 Task: Check the average views per listing of 2 bedrooms in the last 3 years.
Action: Mouse moved to (1091, 243)
Screenshot: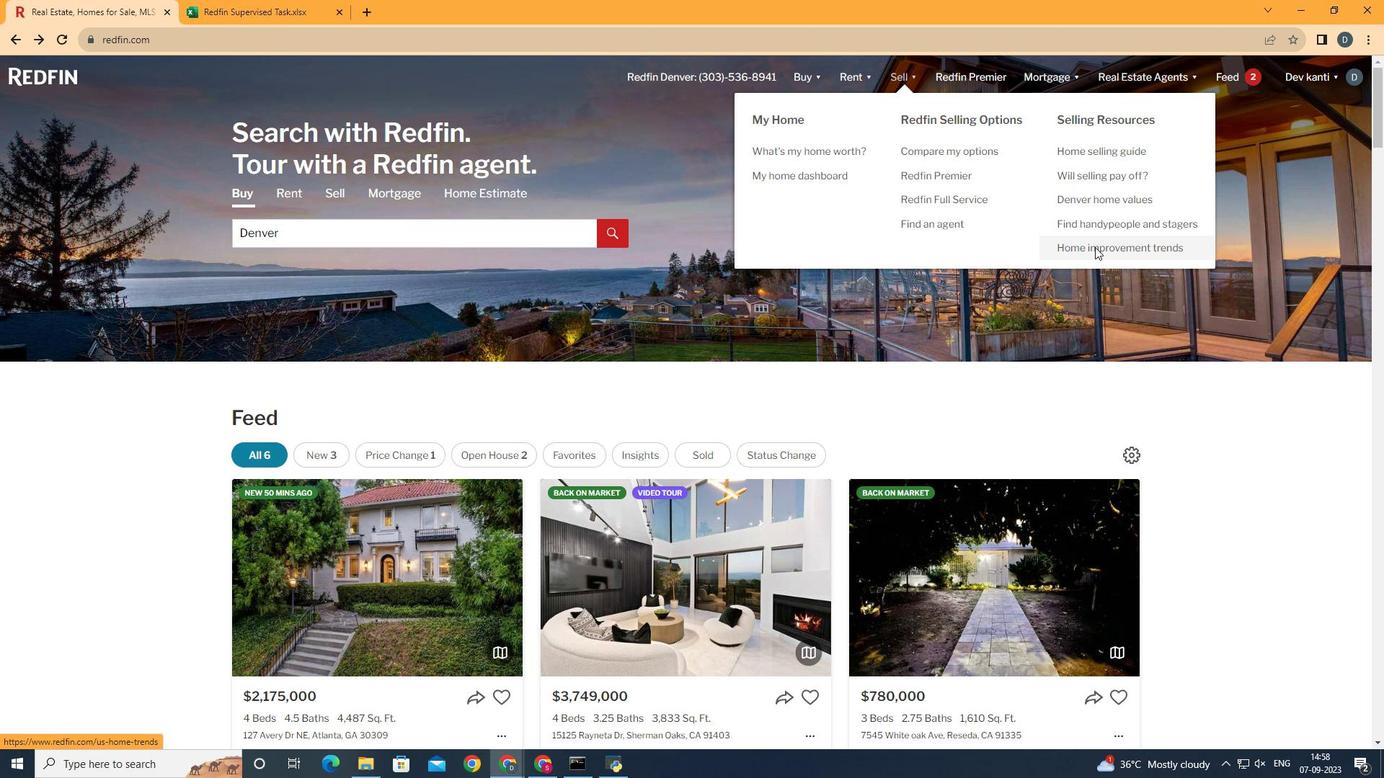 
Action: Mouse pressed left at (1091, 243)
Screenshot: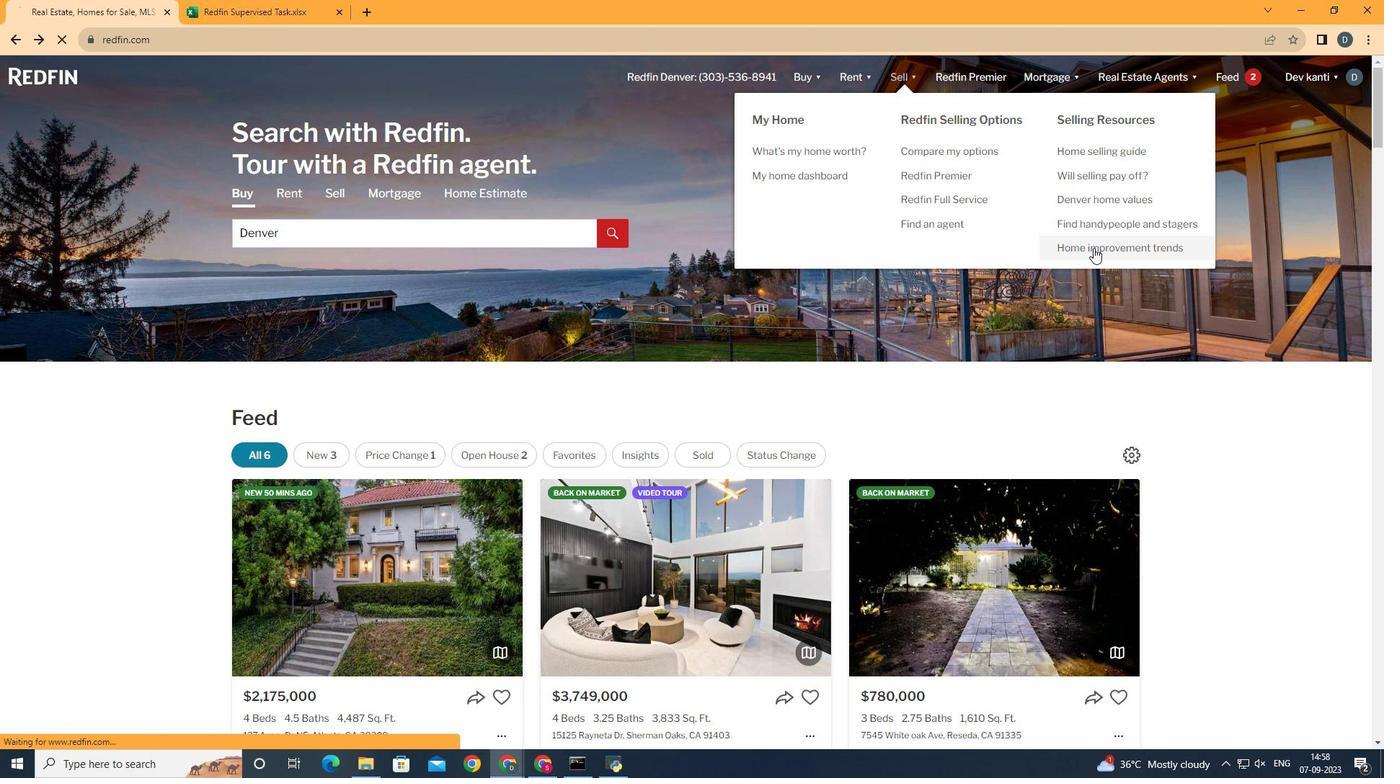 
Action: Mouse moved to (356, 281)
Screenshot: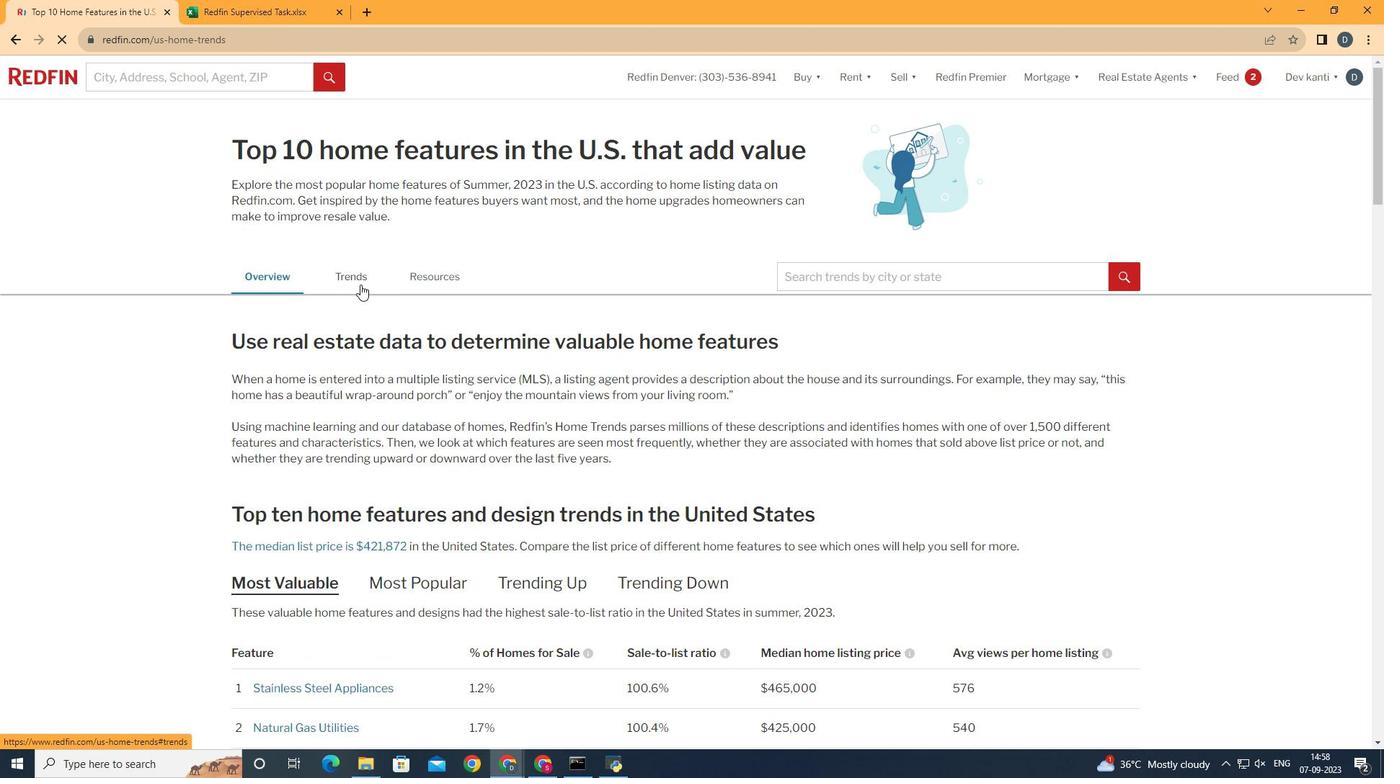 
Action: Mouse pressed left at (356, 281)
Screenshot: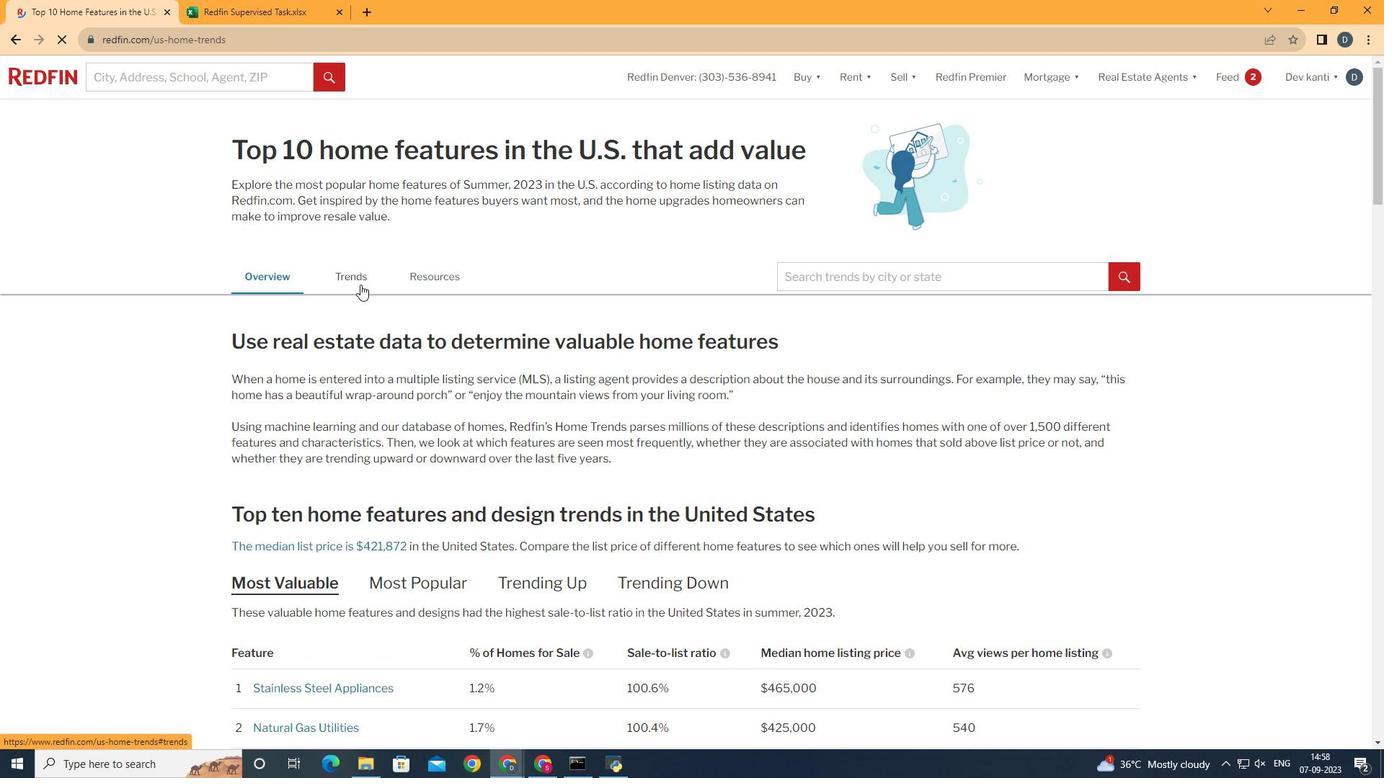 
Action: Mouse moved to (466, 386)
Screenshot: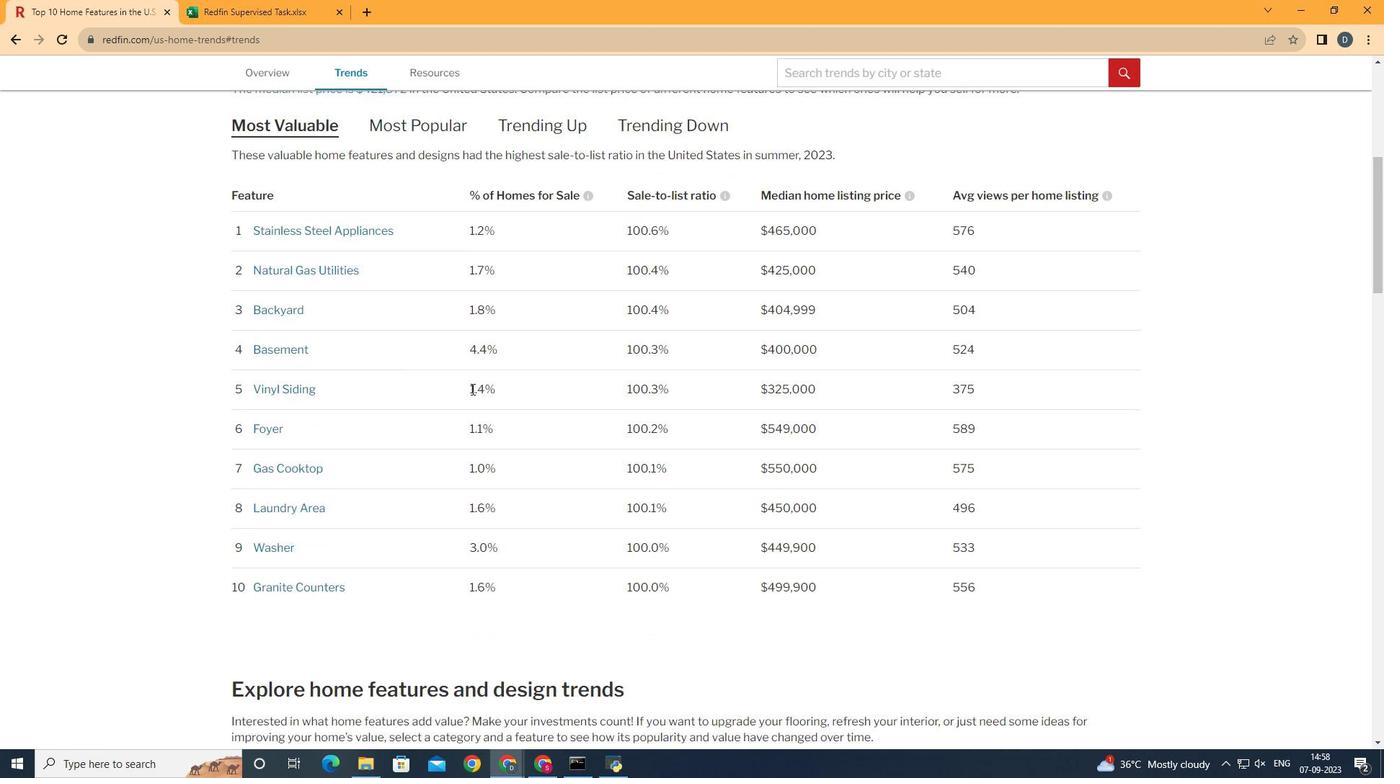 
Action: Mouse scrolled (466, 385) with delta (0, 0)
Screenshot: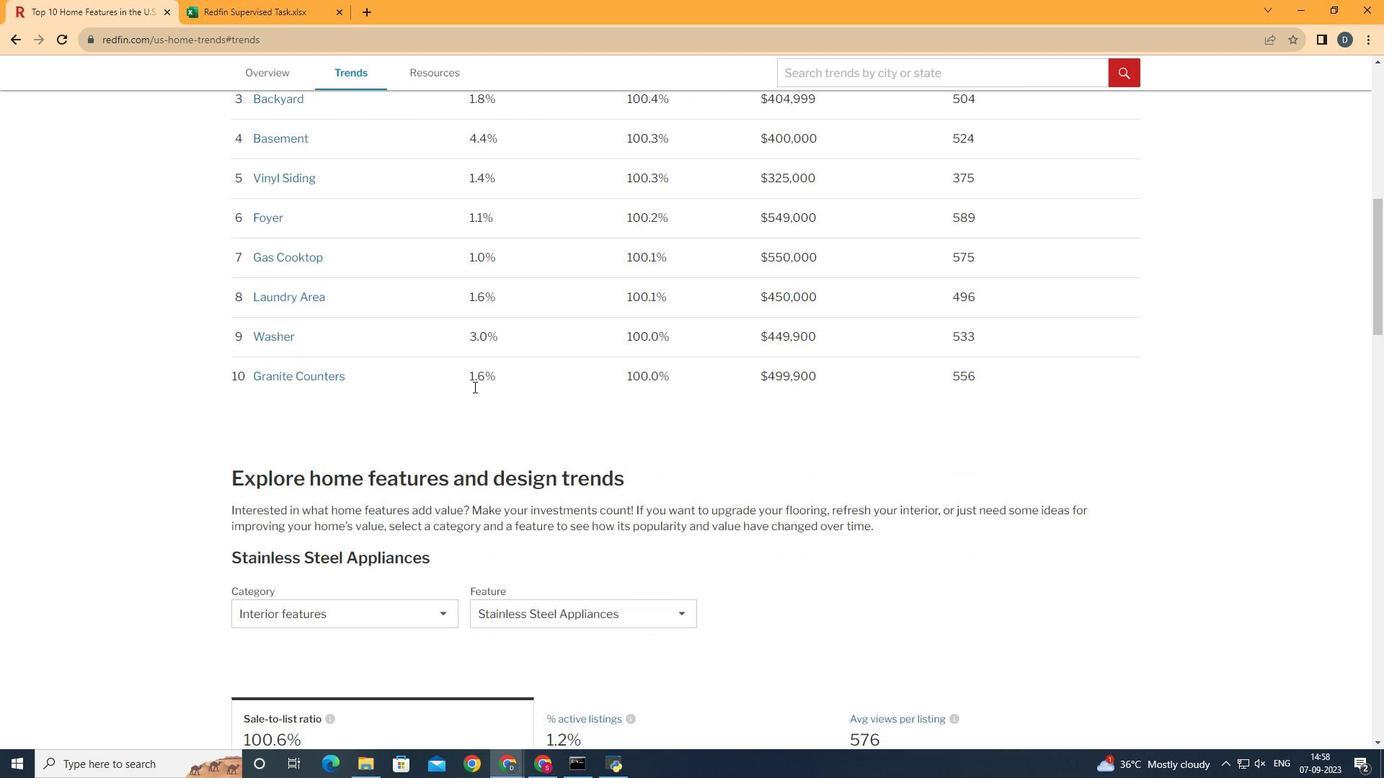 
Action: Mouse scrolled (466, 385) with delta (0, 0)
Screenshot: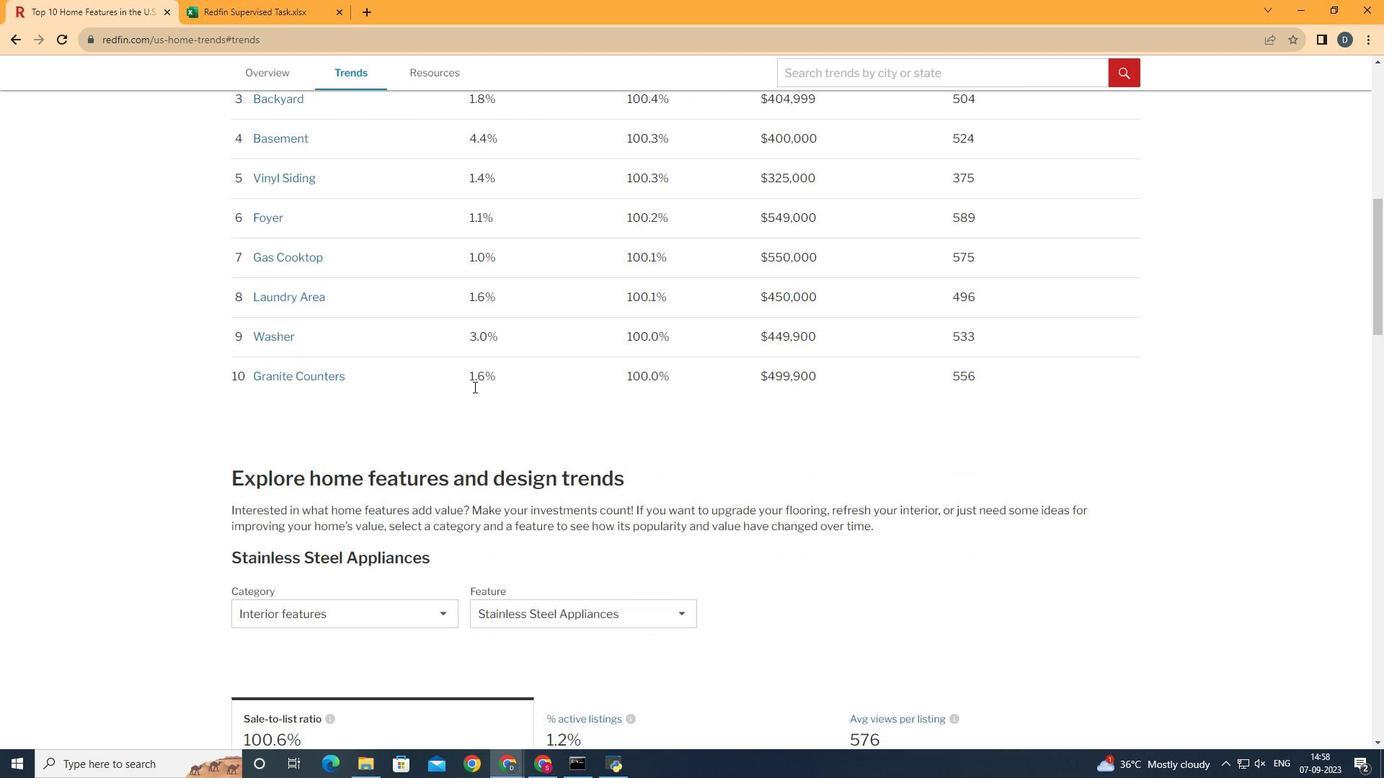 
Action: Mouse scrolled (466, 385) with delta (0, 0)
Screenshot: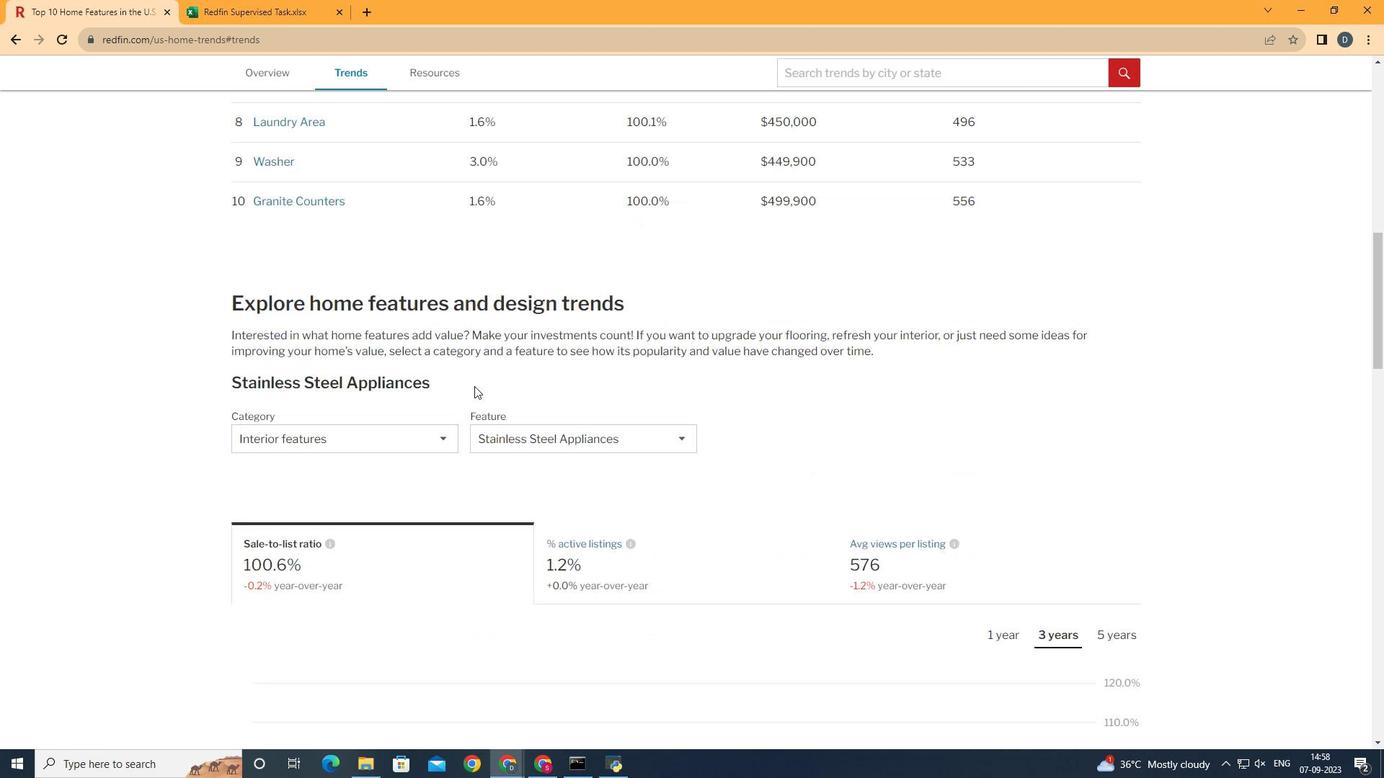 
Action: Mouse moved to (467, 385)
Screenshot: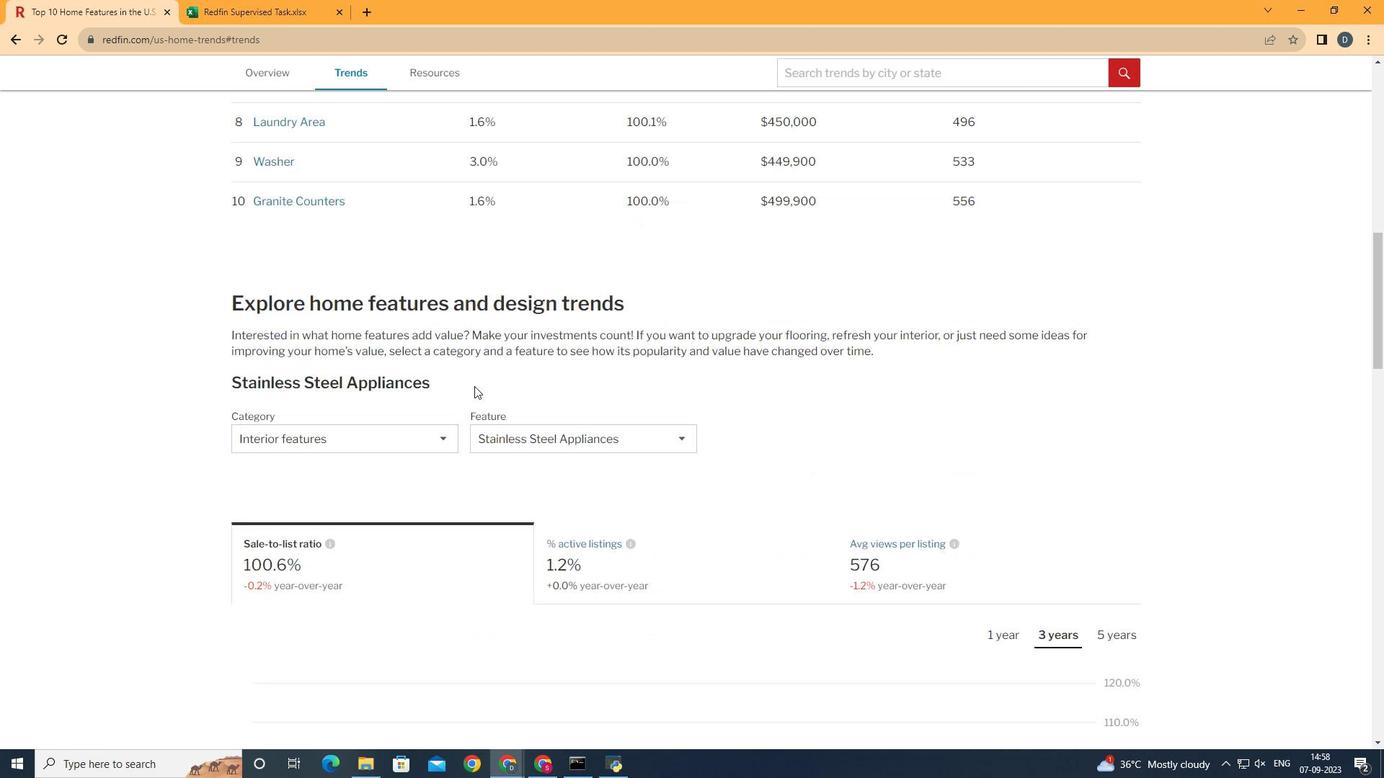
Action: Mouse scrolled (467, 384) with delta (0, 0)
Screenshot: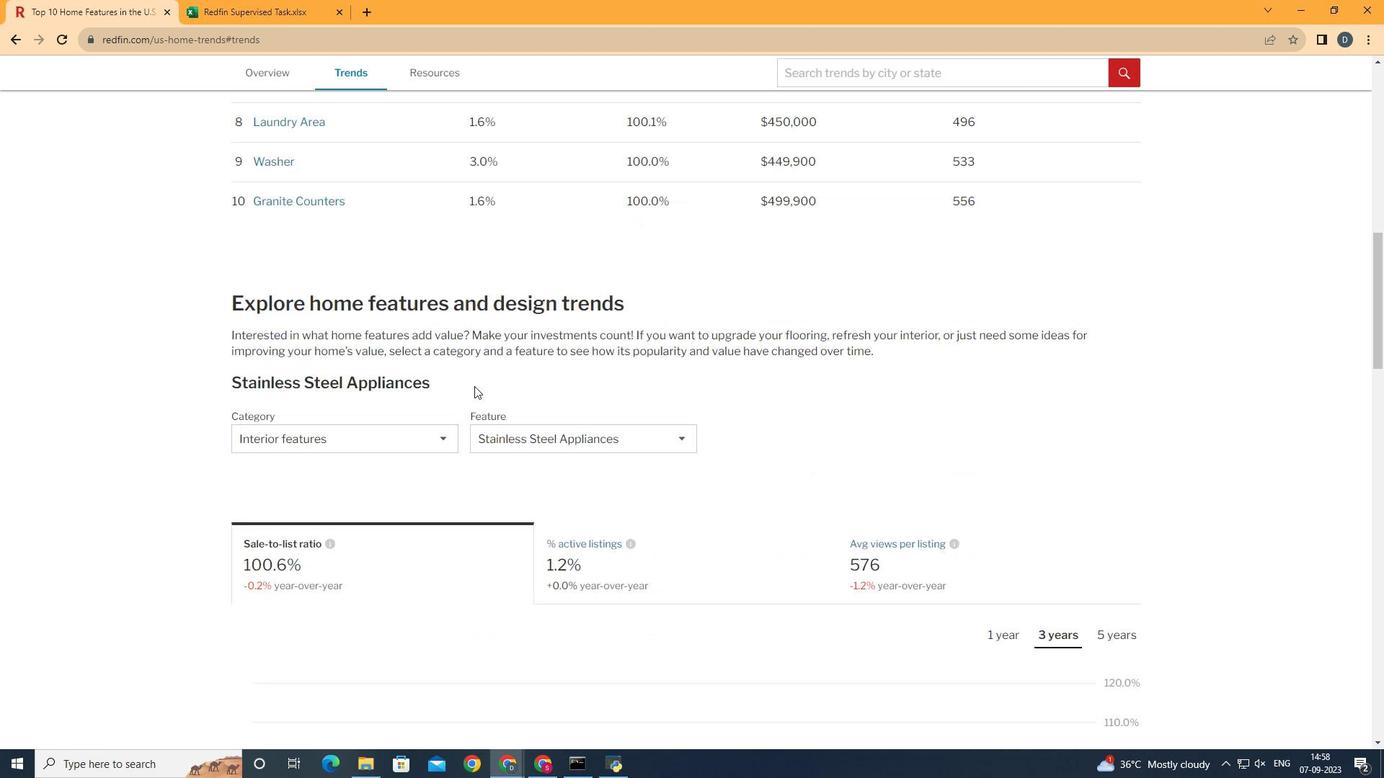 
Action: Mouse scrolled (467, 384) with delta (0, 0)
Screenshot: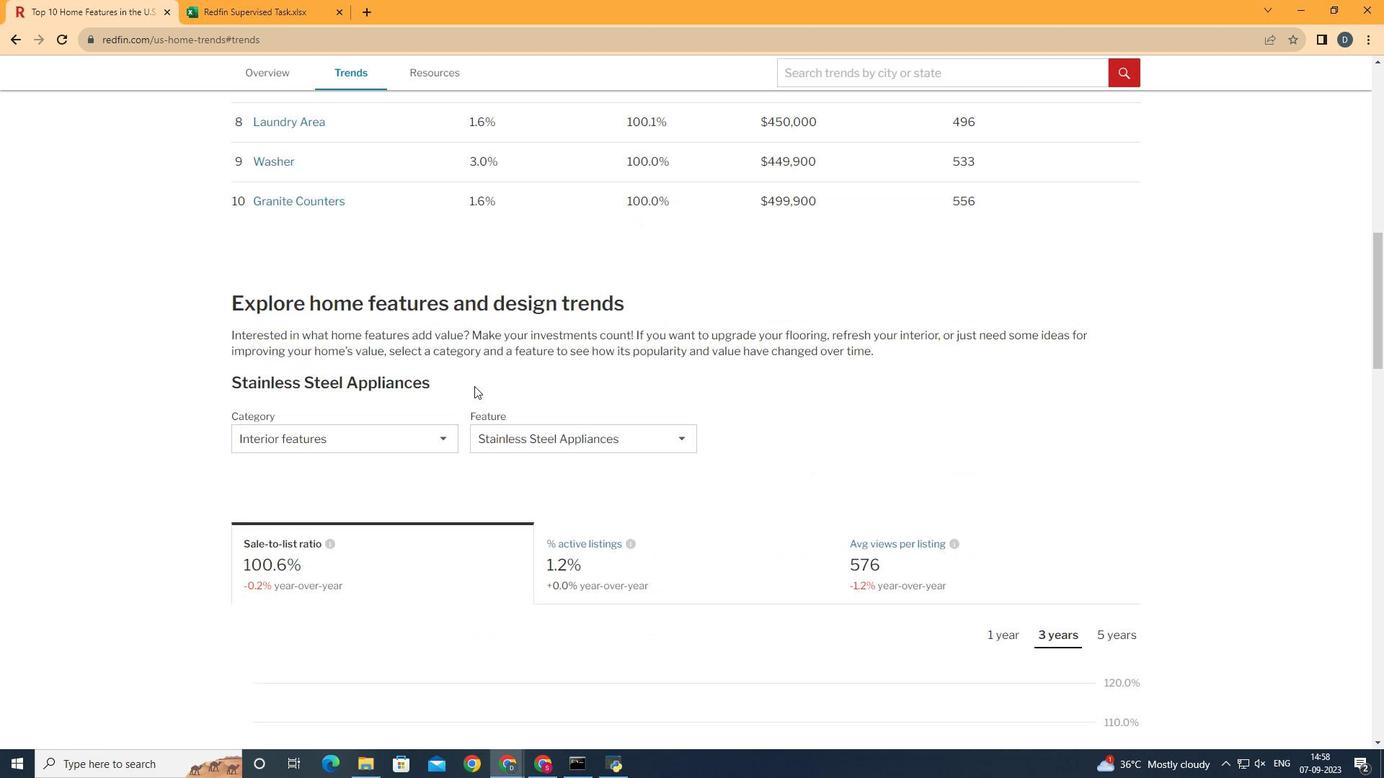 
Action: Mouse scrolled (467, 384) with delta (0, 0)
Screenshot: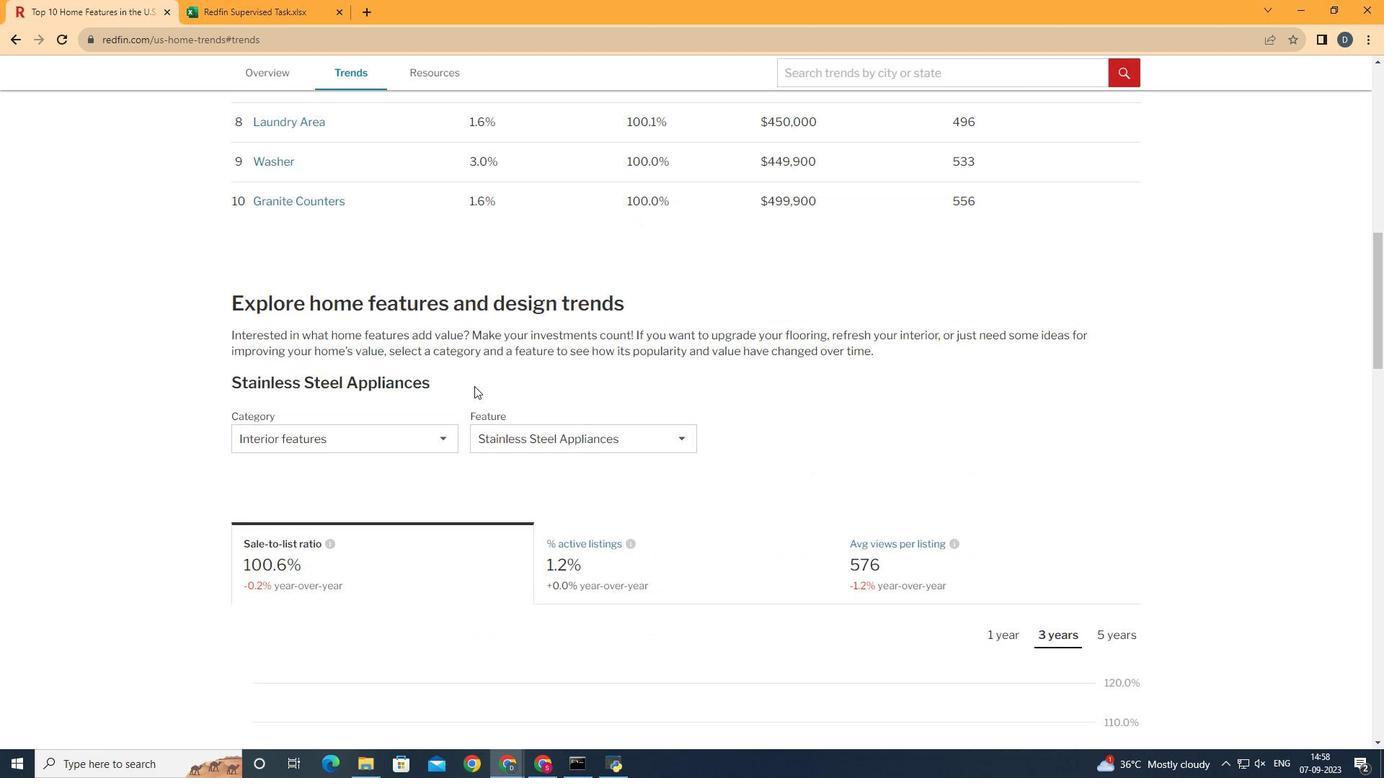 
Action: Mouse moved to (470, 382)
Screenshot: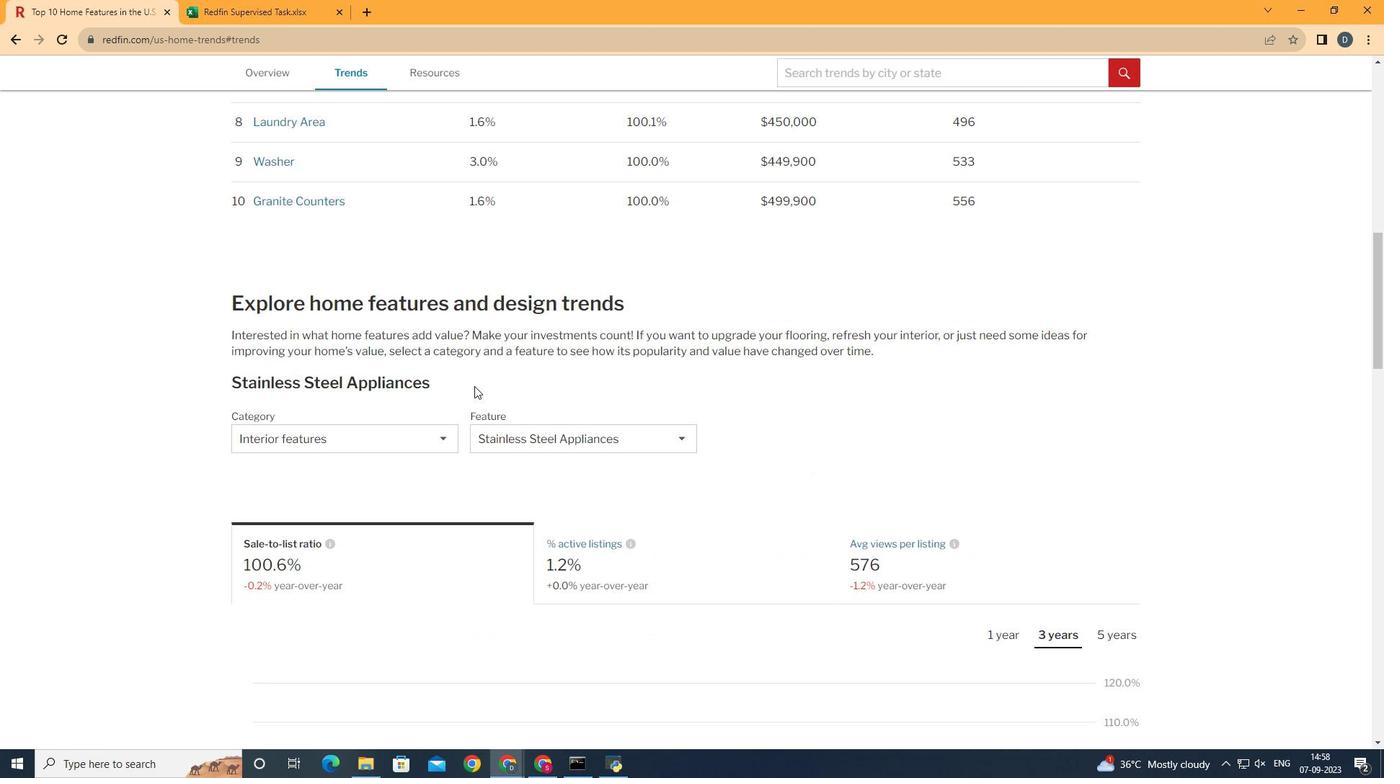 
Action: Mouse scrolled (470, 382) with delta (0, 0)
Screenshot: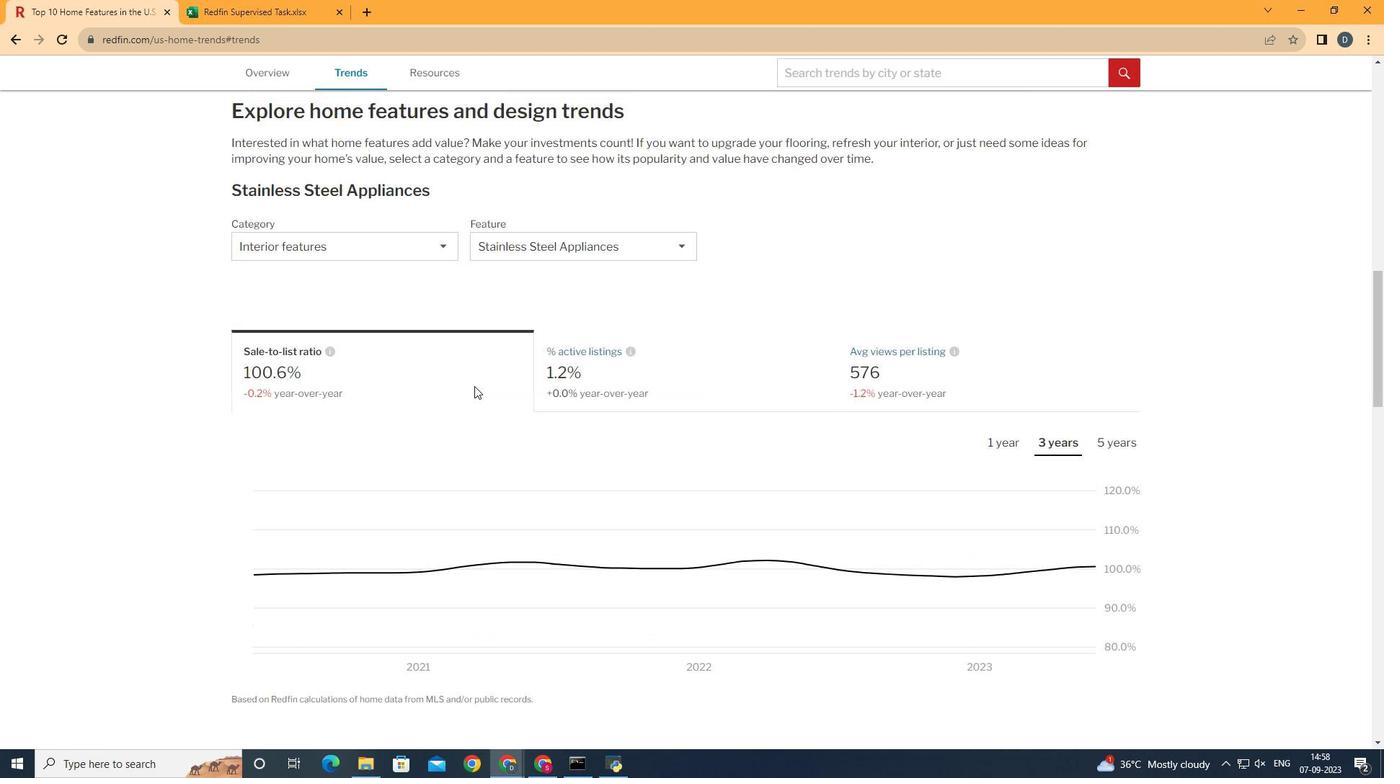 
Action: Mouse scrolled (470, 382) with delta (0, 0)
Screenshot: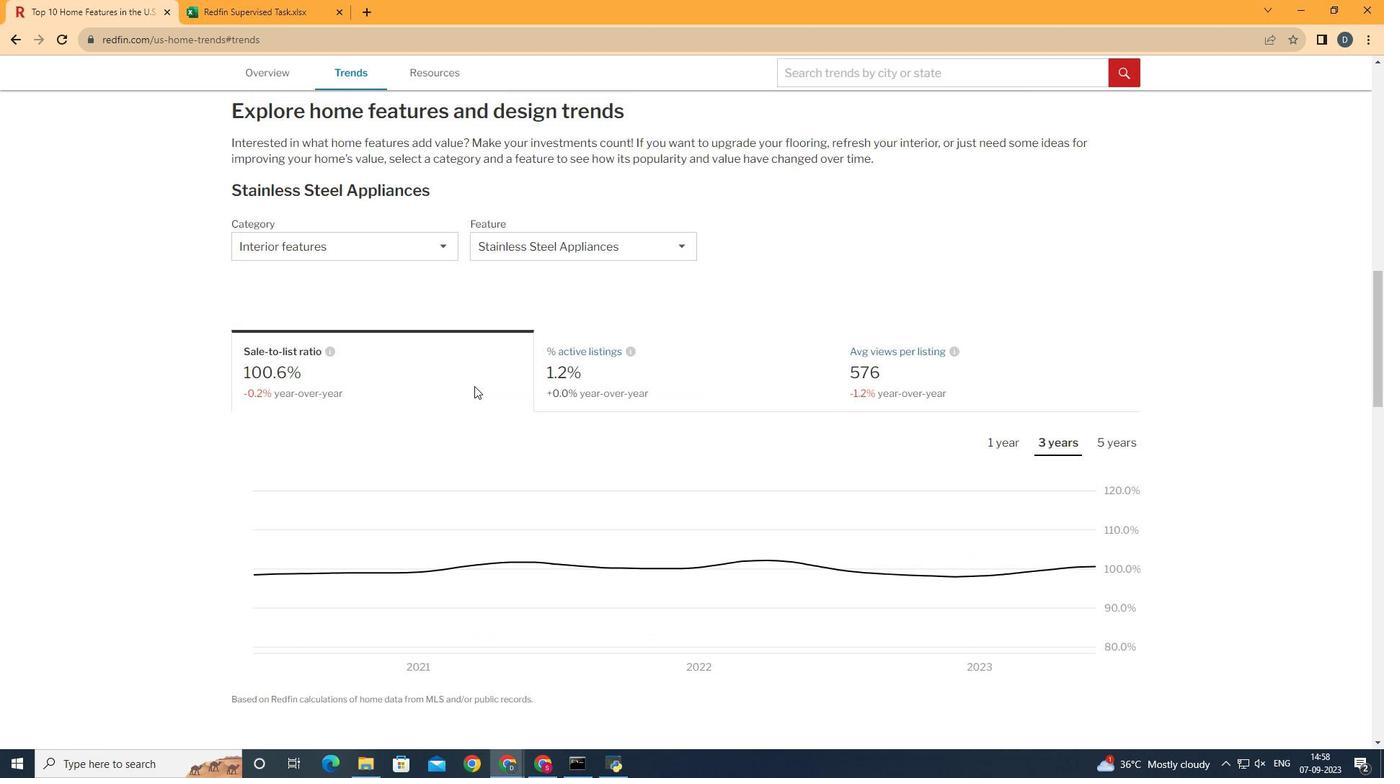 
Action: Mouse scrolled (470, 382) with delta (0, 0)
Screenshot: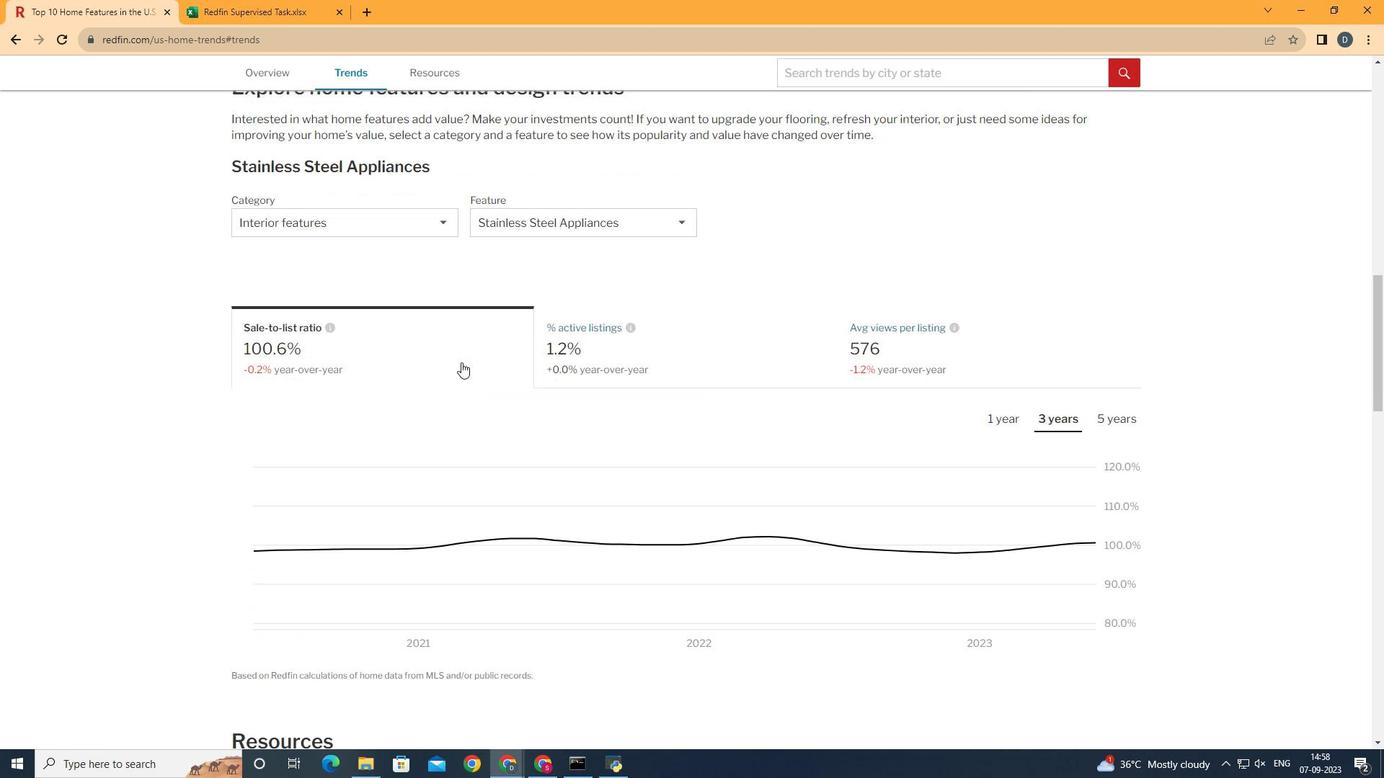 
Action: Mouse moved to (395, 212)
Screenshot: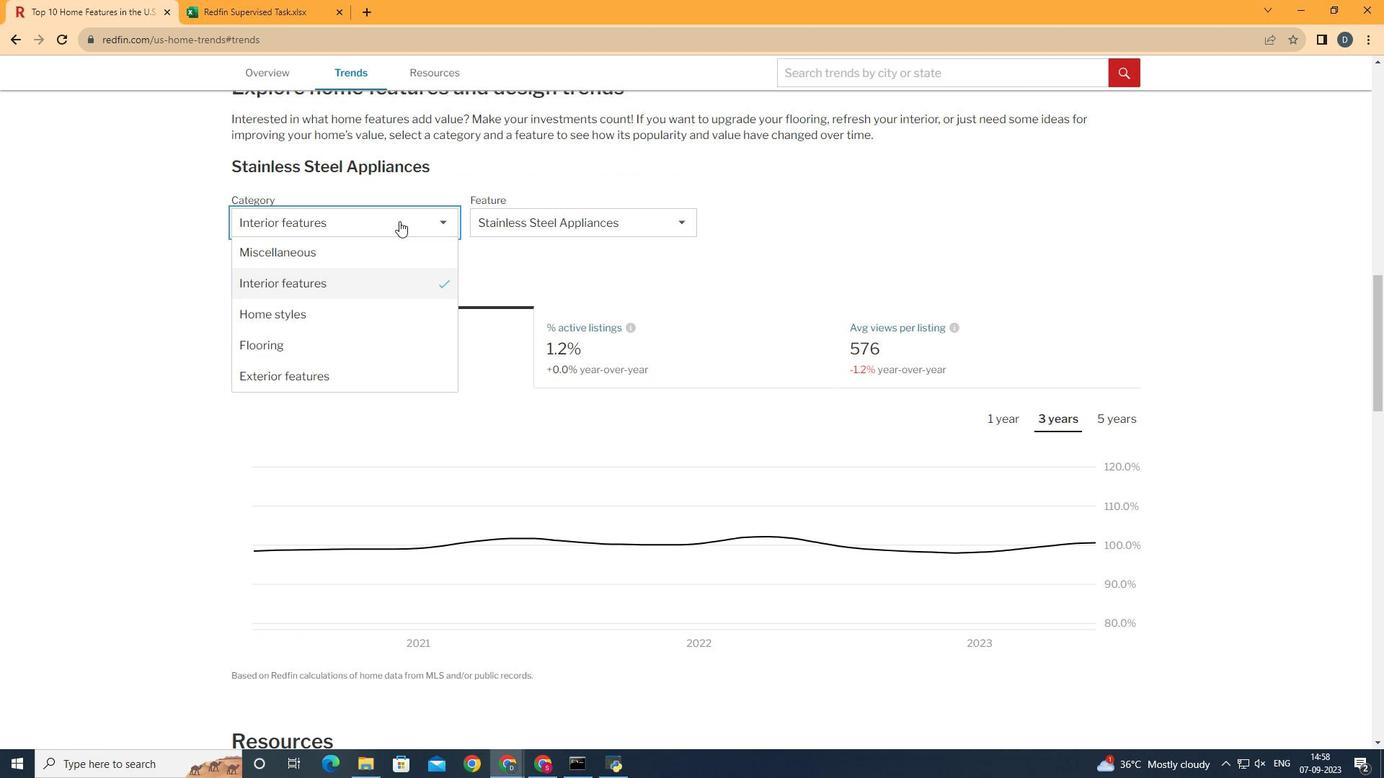 
Action: Mouse pressed left at (395, 212)
Screenshot: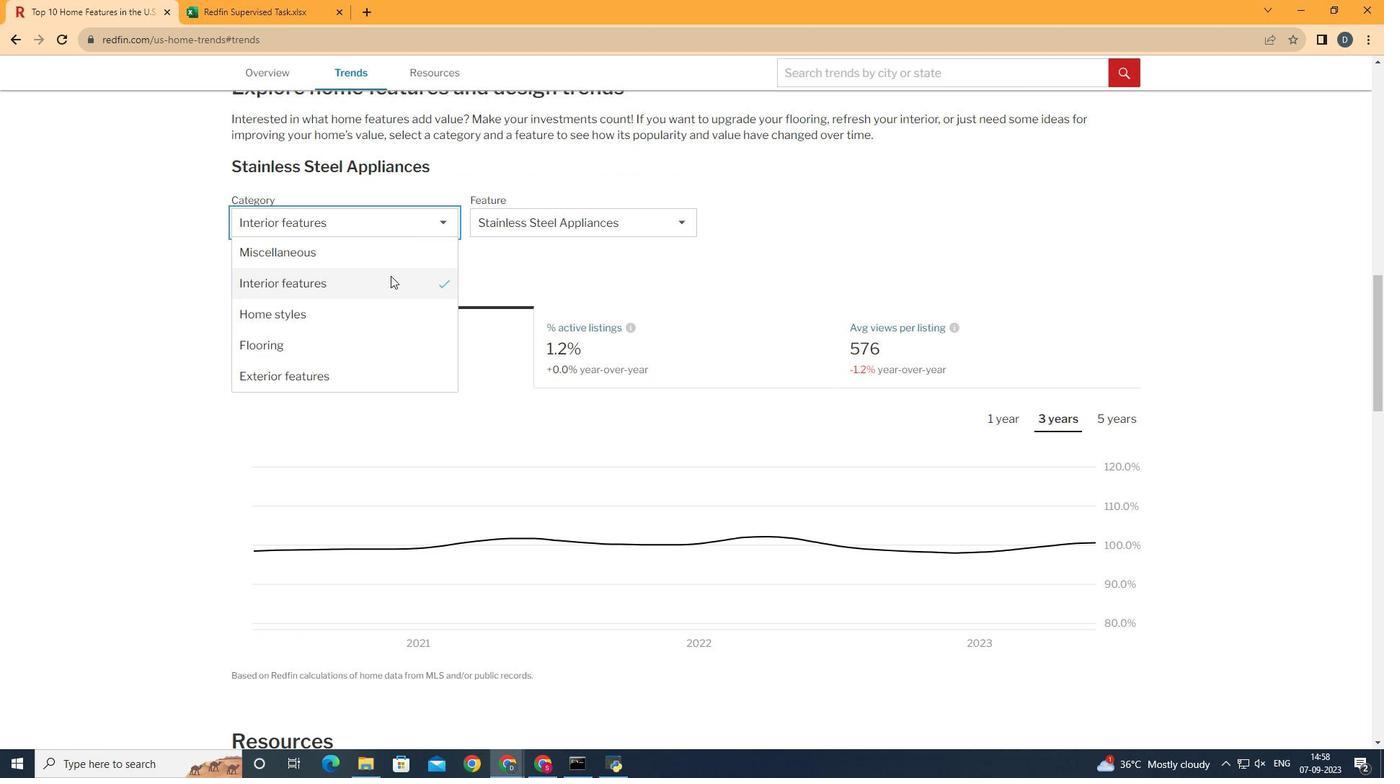 
Action: Mouse moved to (405, 283)
Screenshot: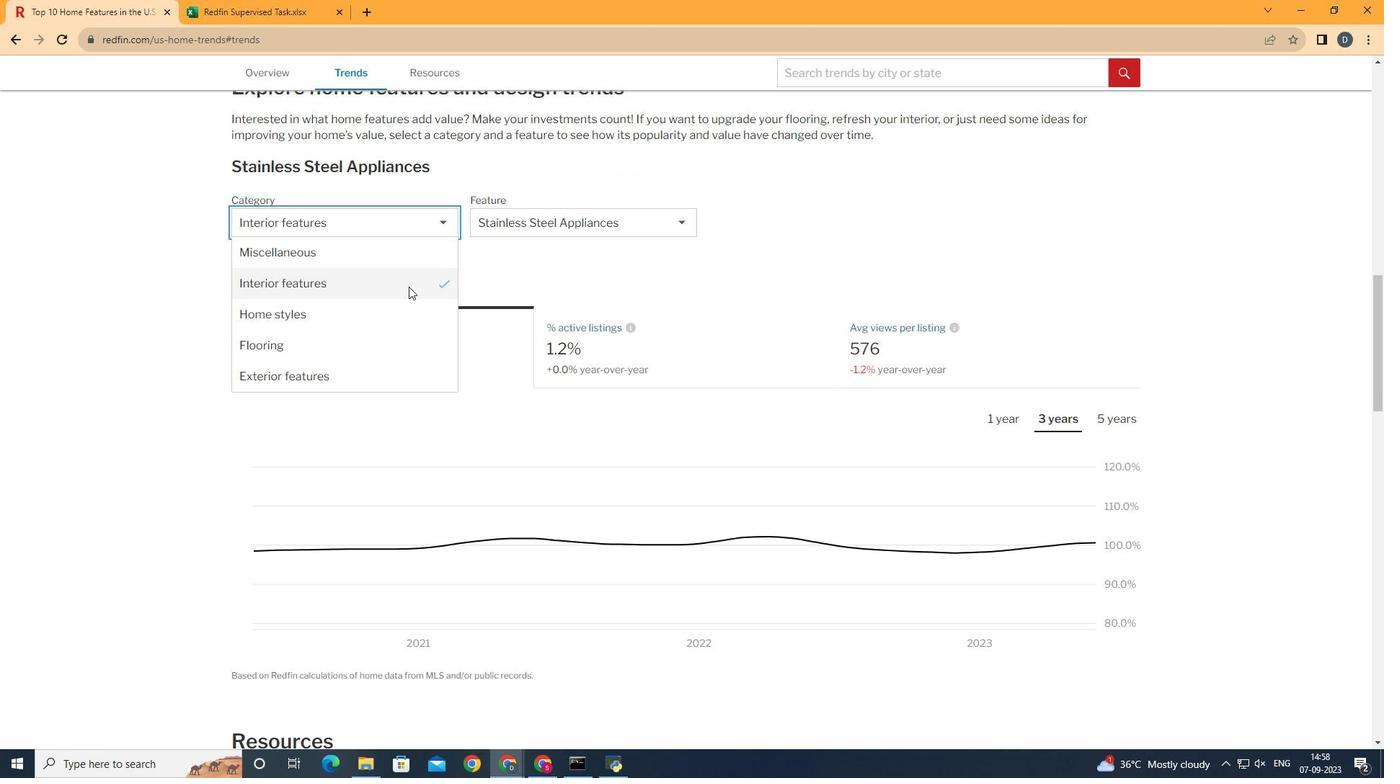 
Action: Mouse pressed left at (405, 283)
Screenshot: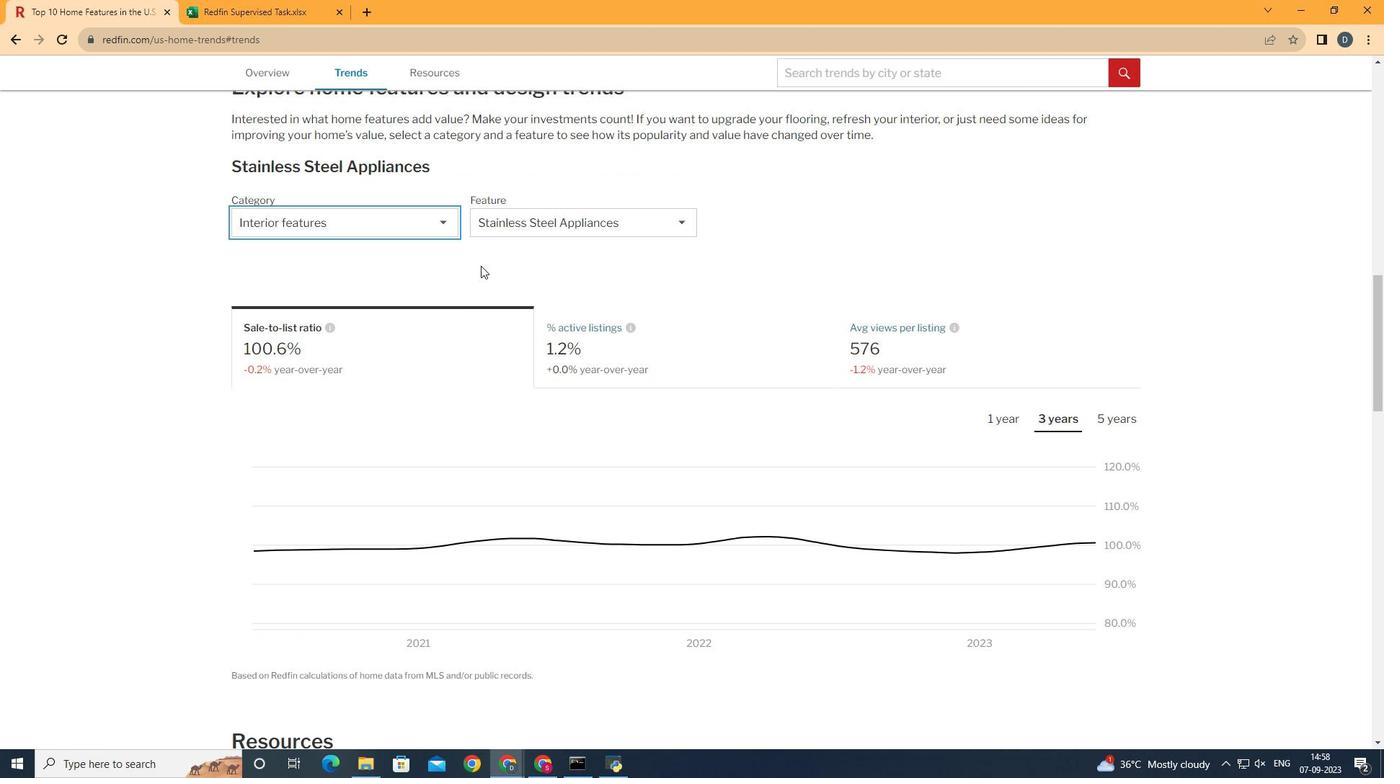 
Action: Mouse moved to (571, 232)
Screenshot: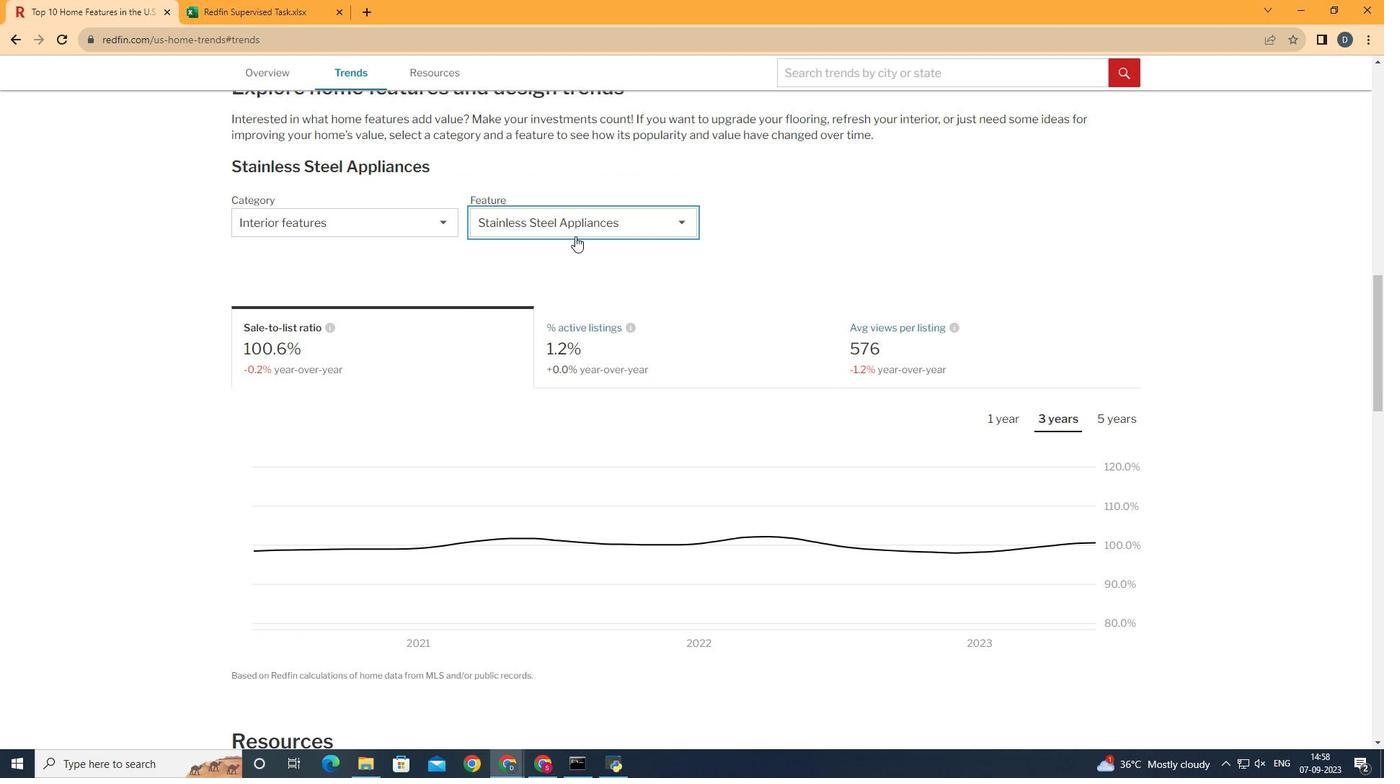 
Action: Mouse pressed left at (571, 232)
Screenshot: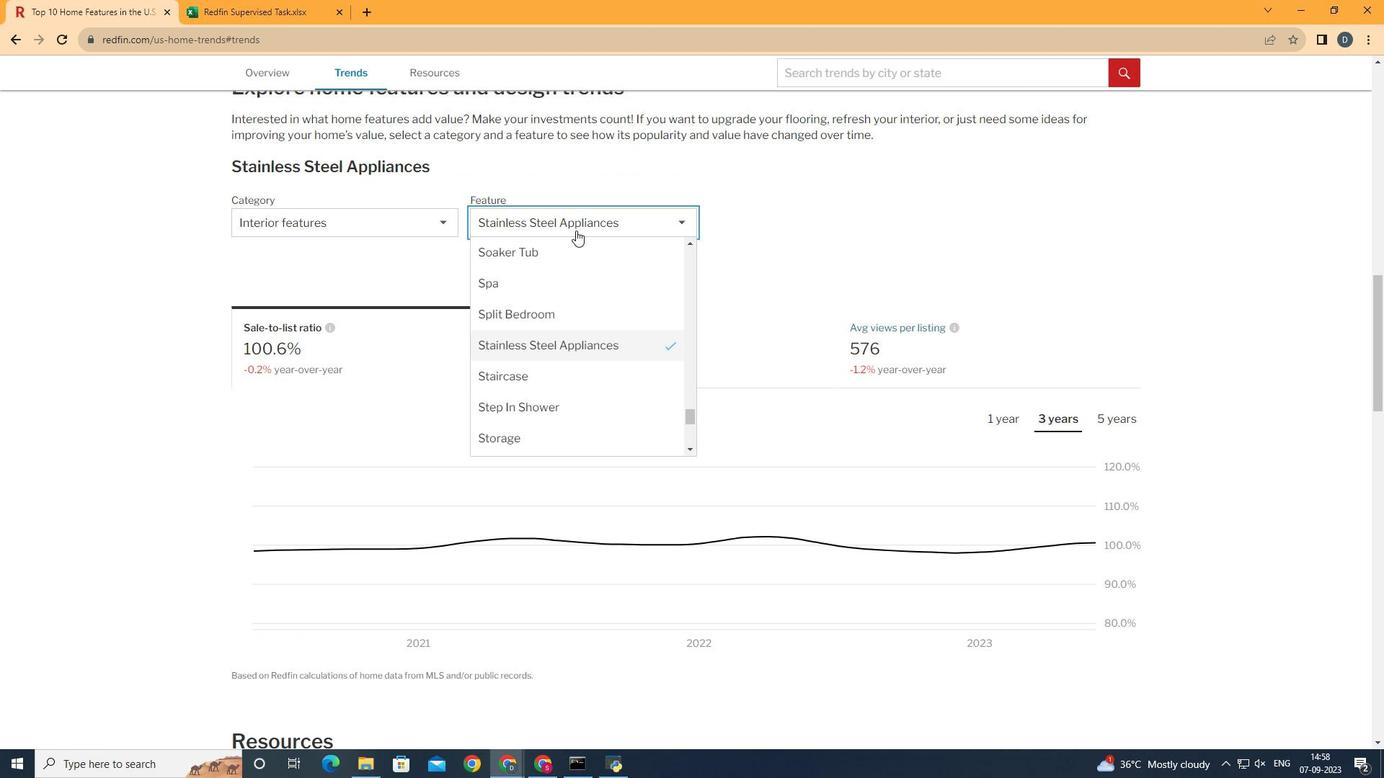
Action: Mouse moved to (683, 414)
Screenshot: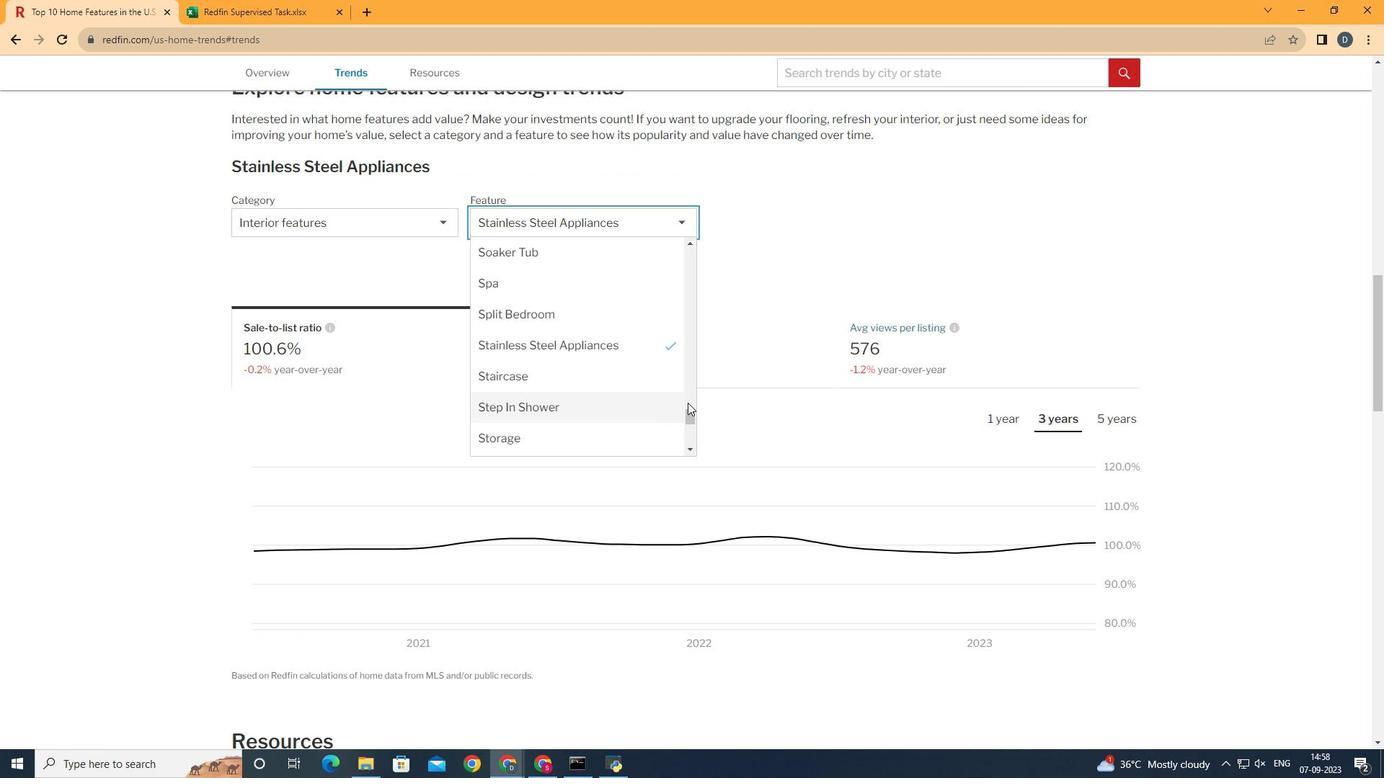 
Action: Mouse pressed left at (683, 414)
Screenshot: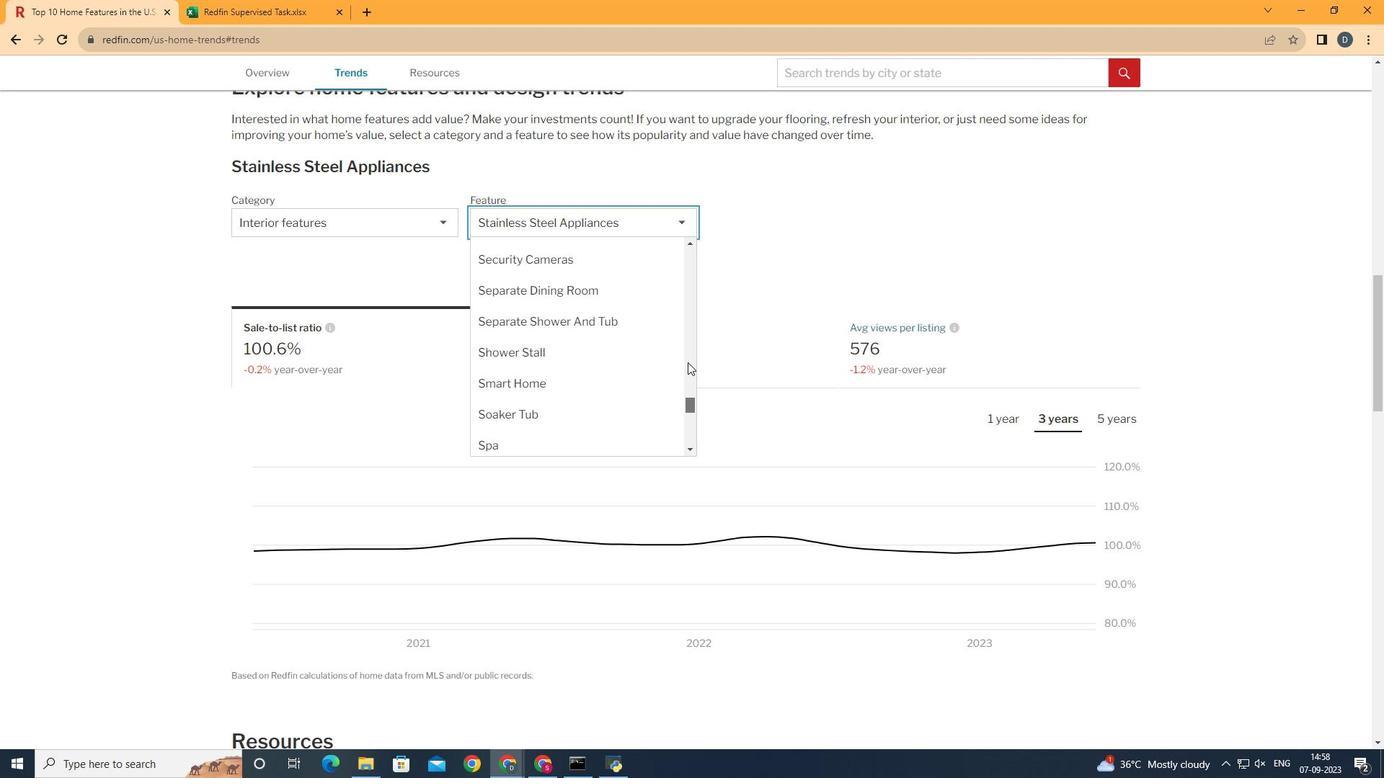 
Action: Mouse moved to (636, 408)
Screenshot: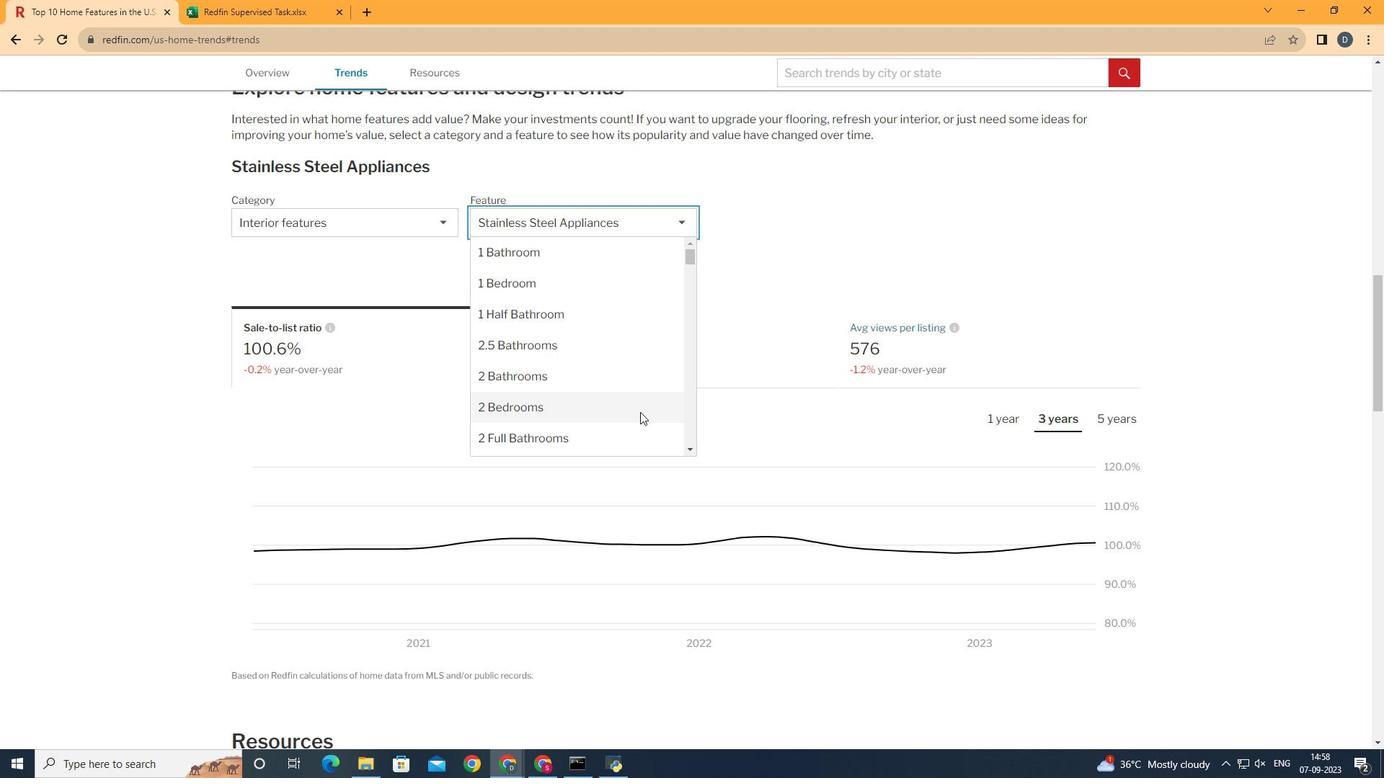 
Action: Mouse pressed left at (636, 408)
Screenshot: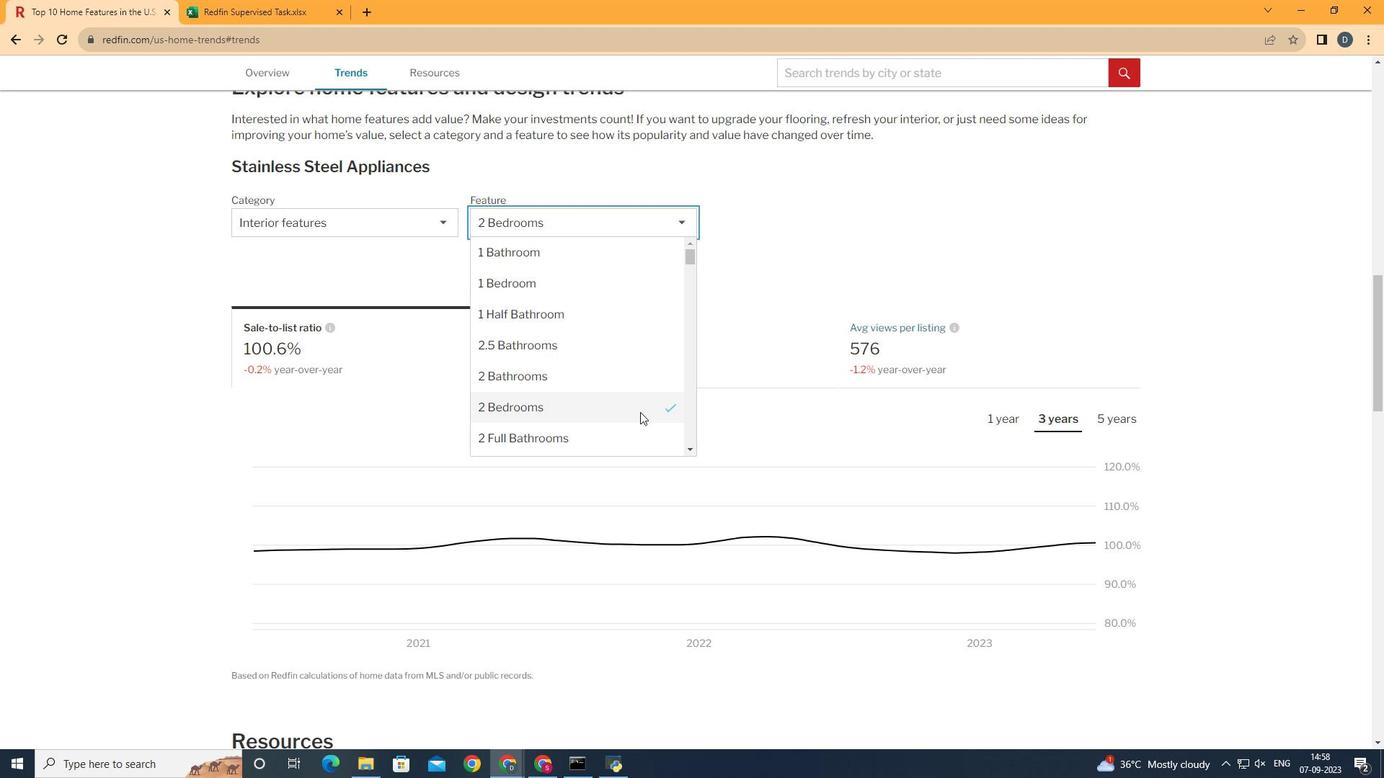 
Action: Mouse moved to (1020, 369)
Screenshot: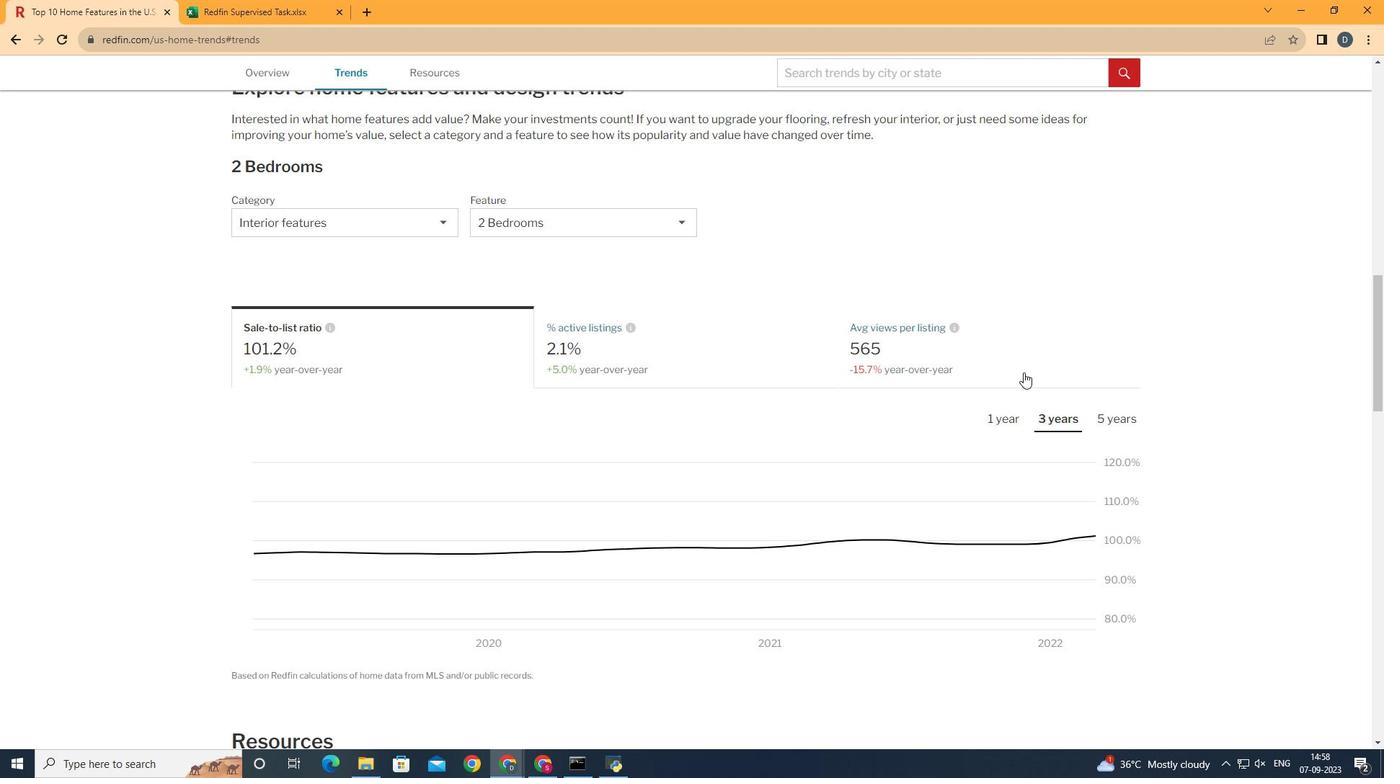 
Action: Mouse pressed left at (1020, 369)
Screenshot: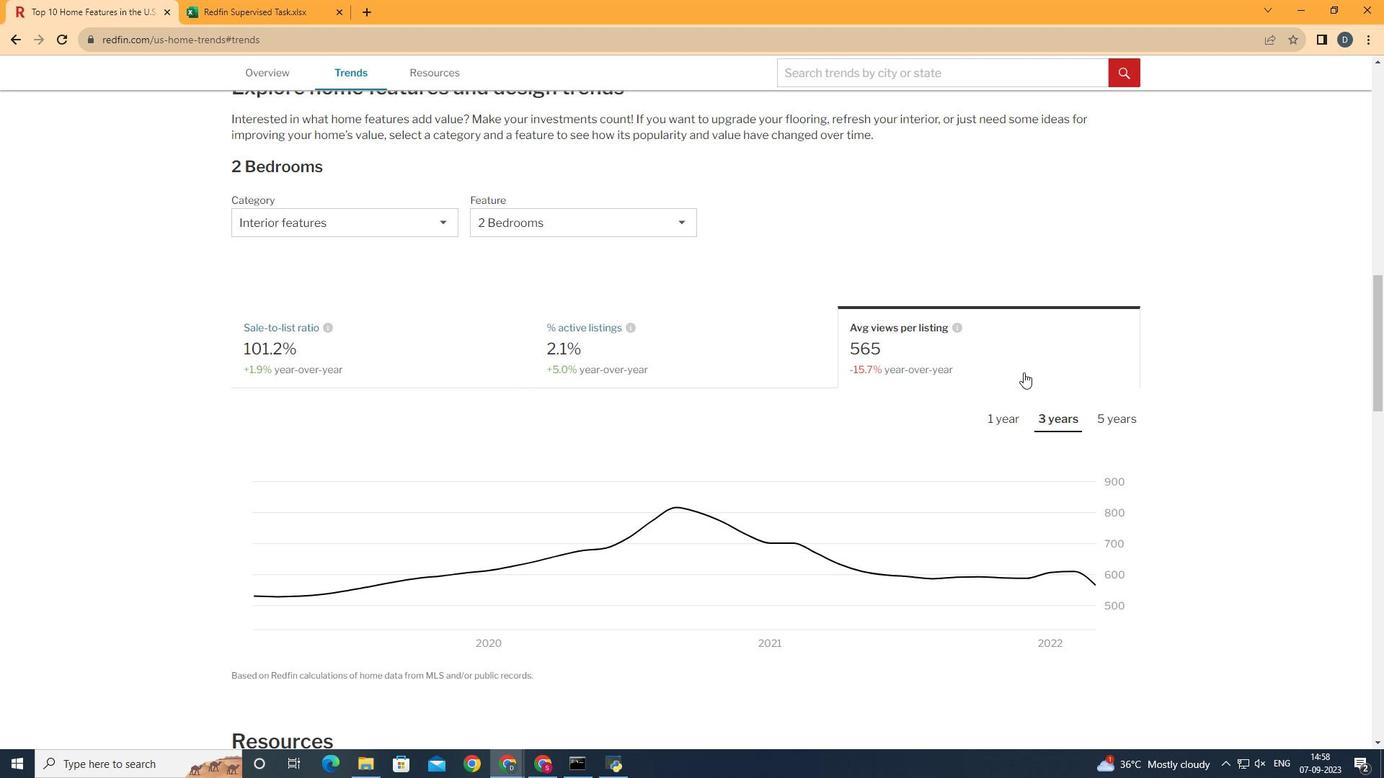 
Action: Mouse moved to (1066, 423)
Screenshot: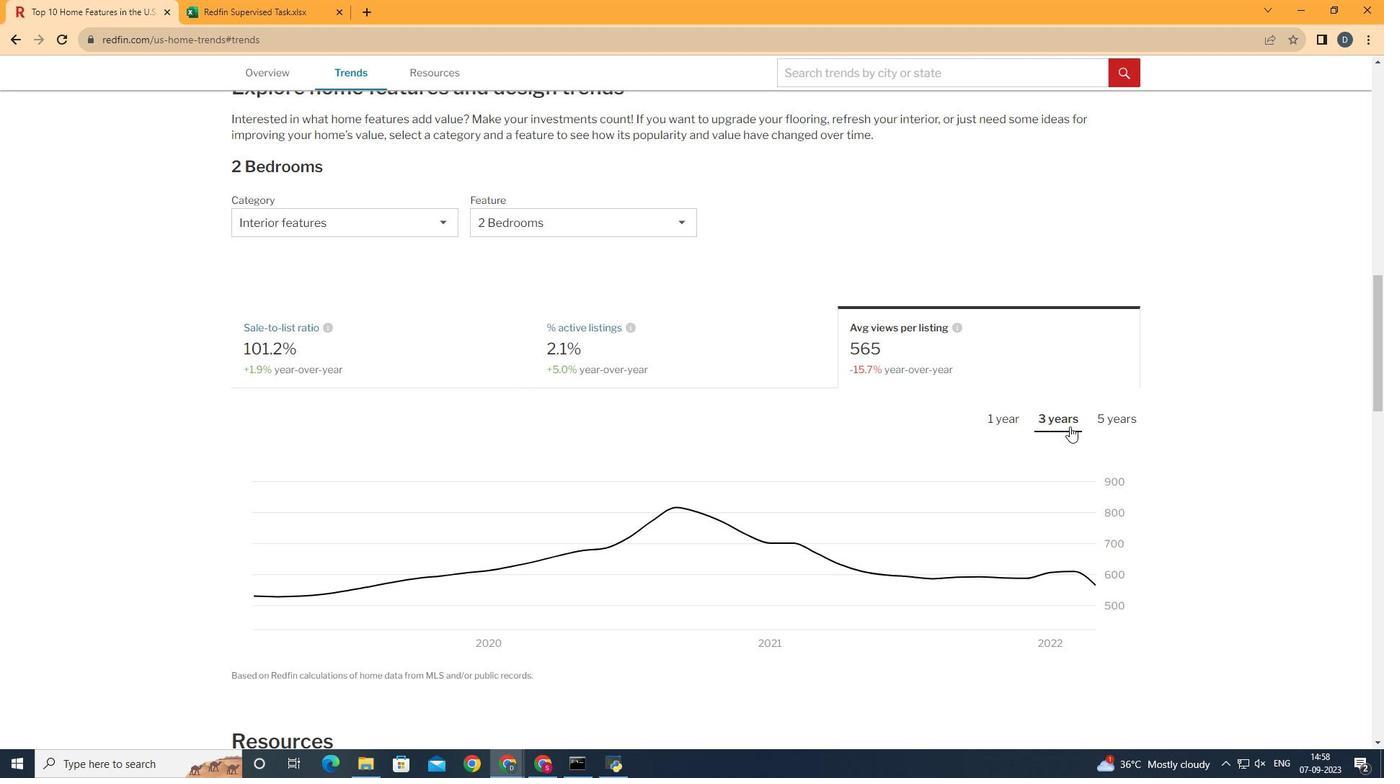 
Action: Mouse pressed left at (1066, 423)
Screenshot: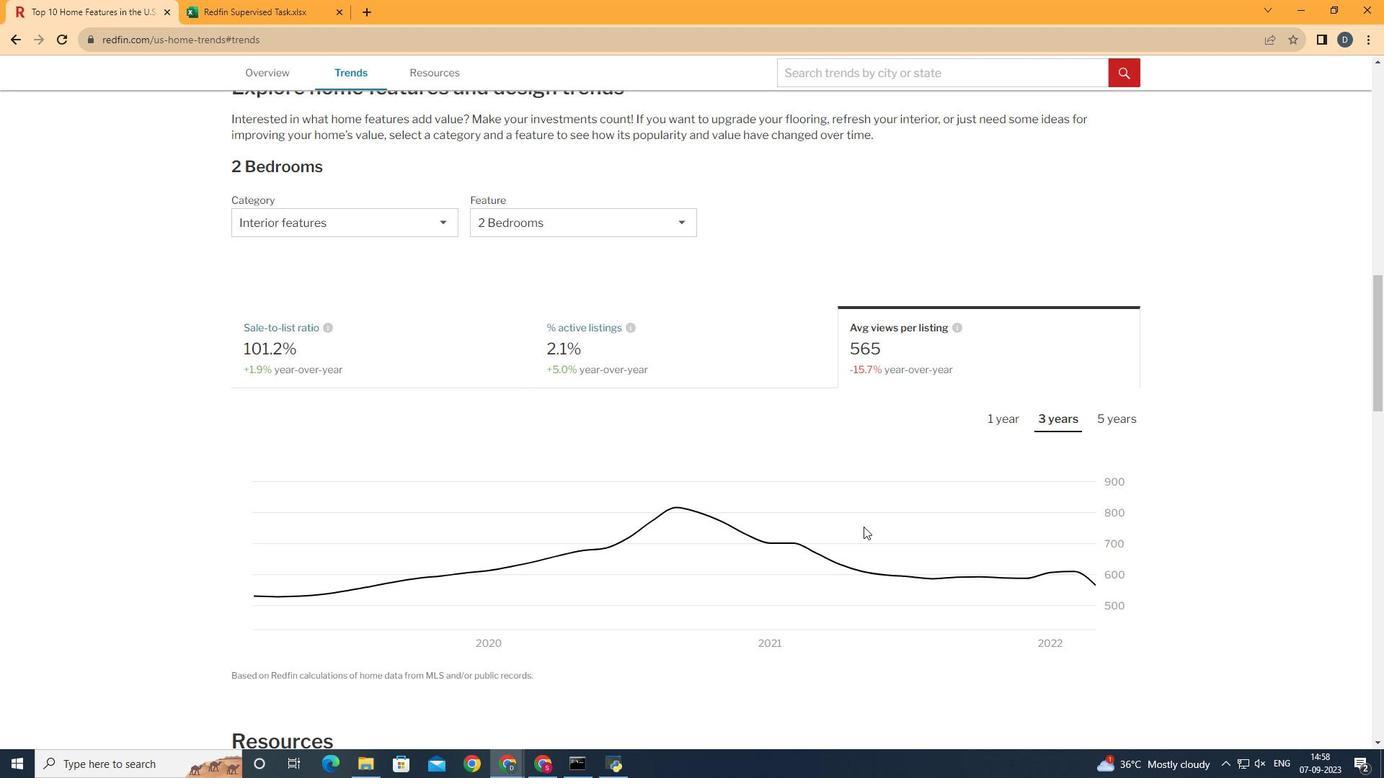 
Action: Mouse moved to (1054, 594)
Screenshot: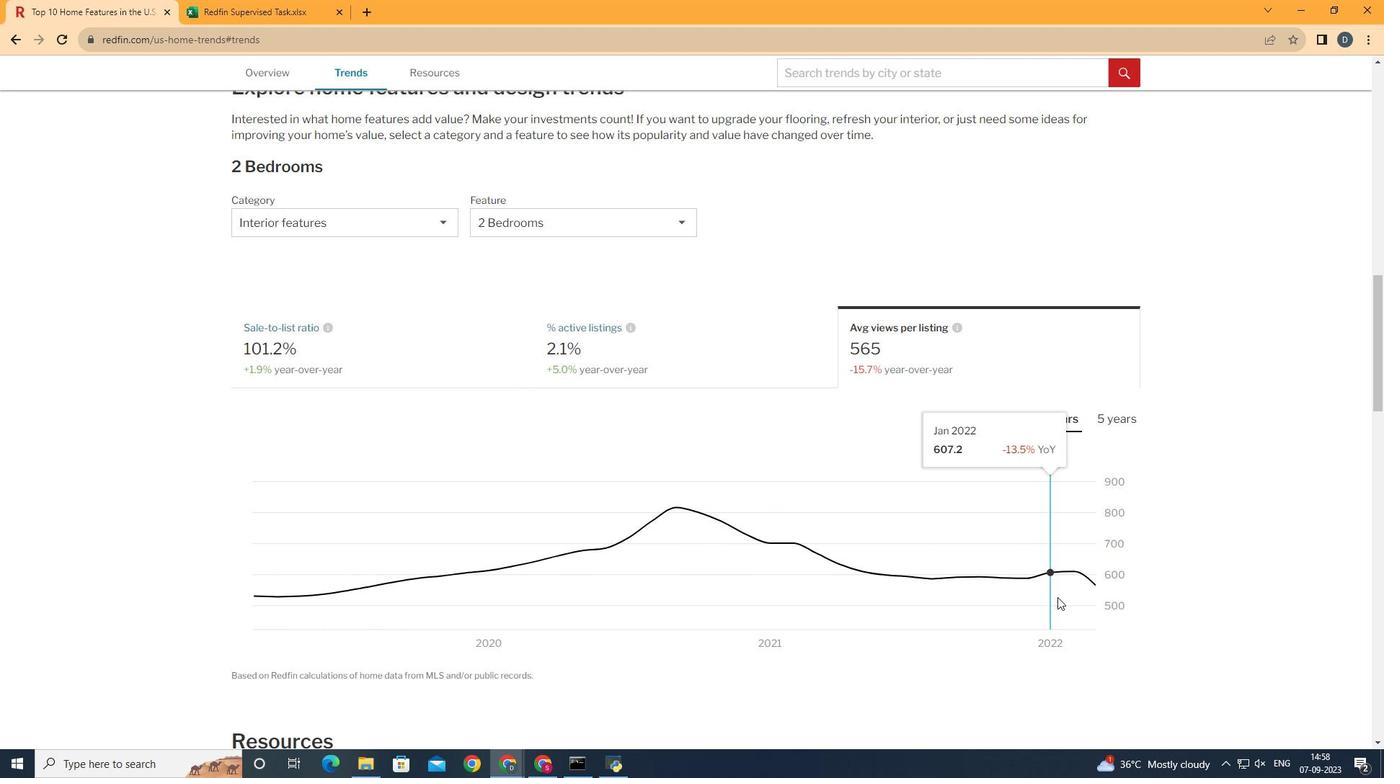 
